 Task: Select the language "Francais"
Action: Mouse moved to (472, 481)
Screenshot: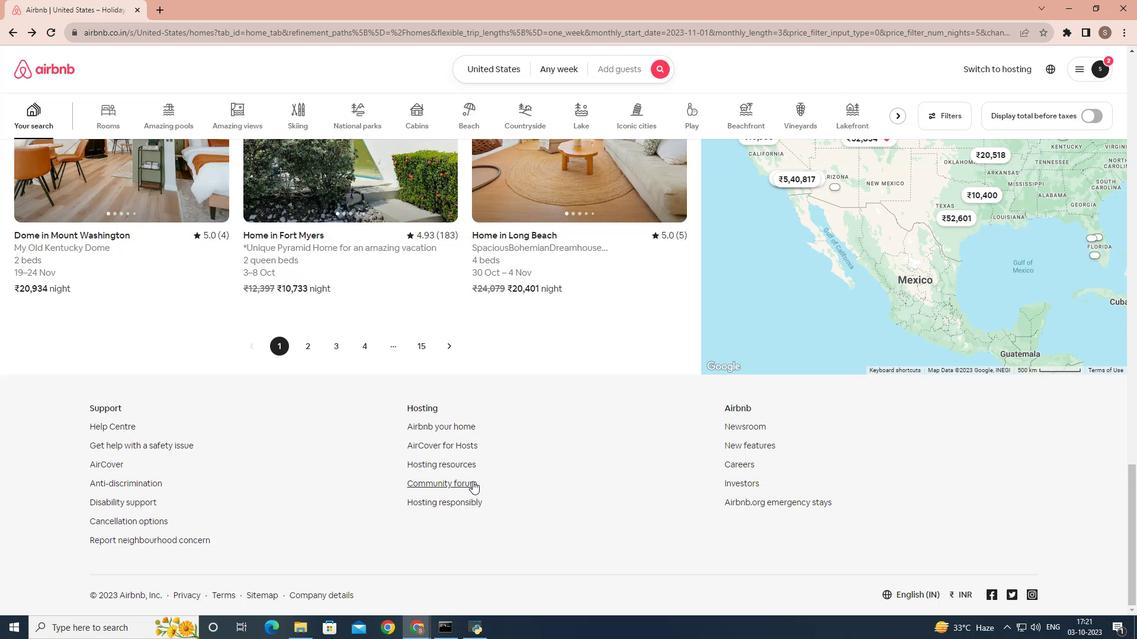 
Action: Mouse pressed left at (472, 481)
Screenshot: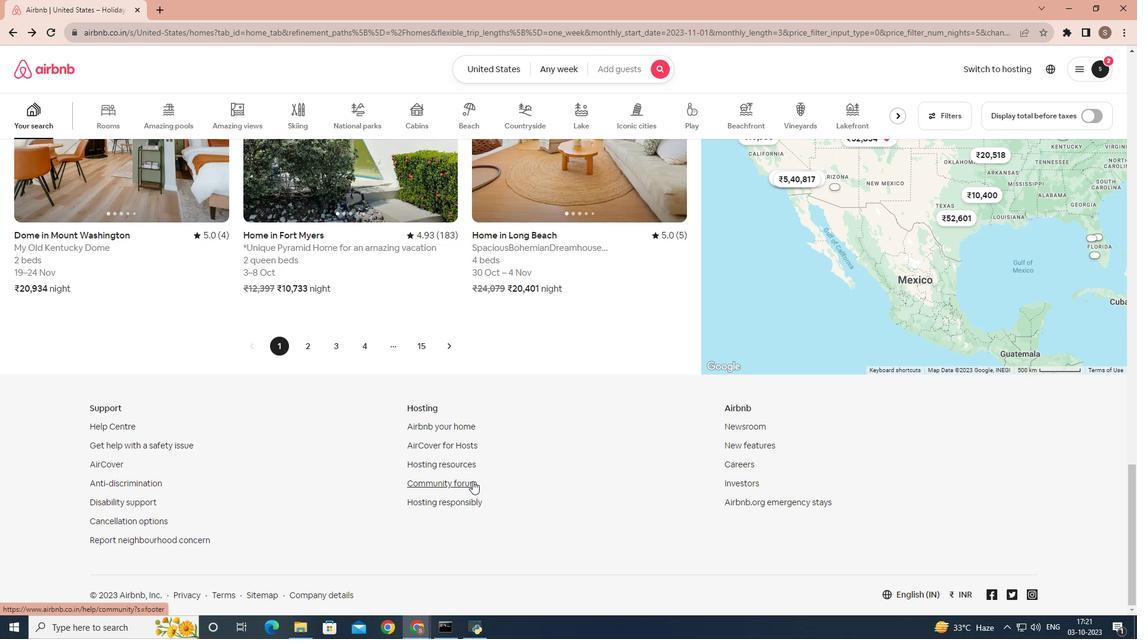 
Action: Mouse moved to (914, 70)
Screenshot: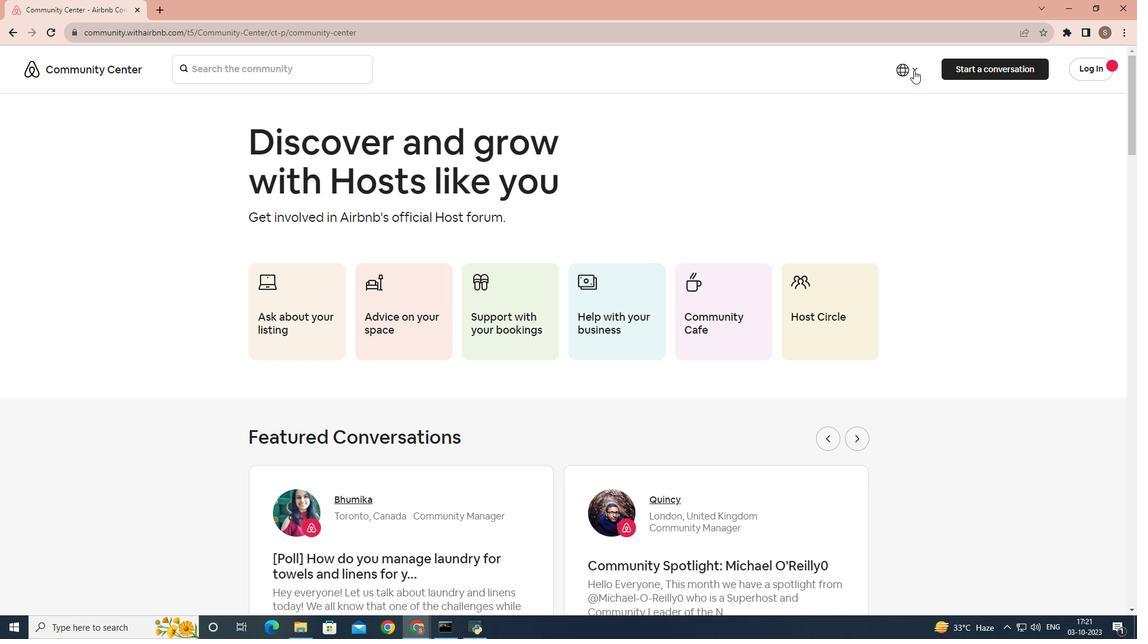 
Action: Mouse pressed left at (914, 70)
Screenshot: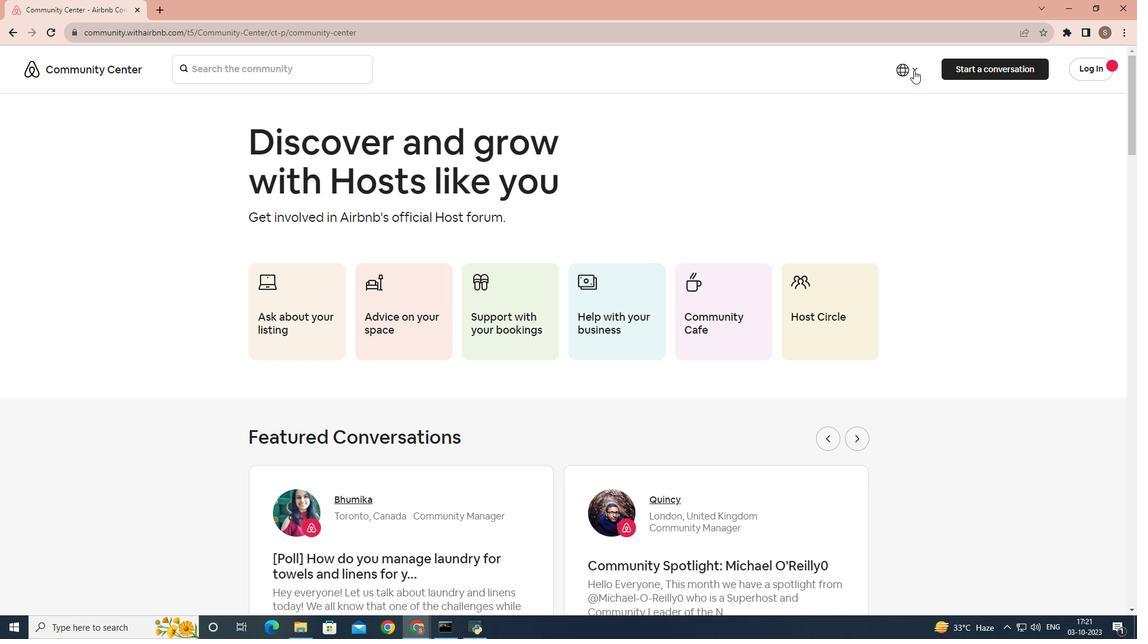 
Action: Mouse moved to (877, 121)
Screenshot: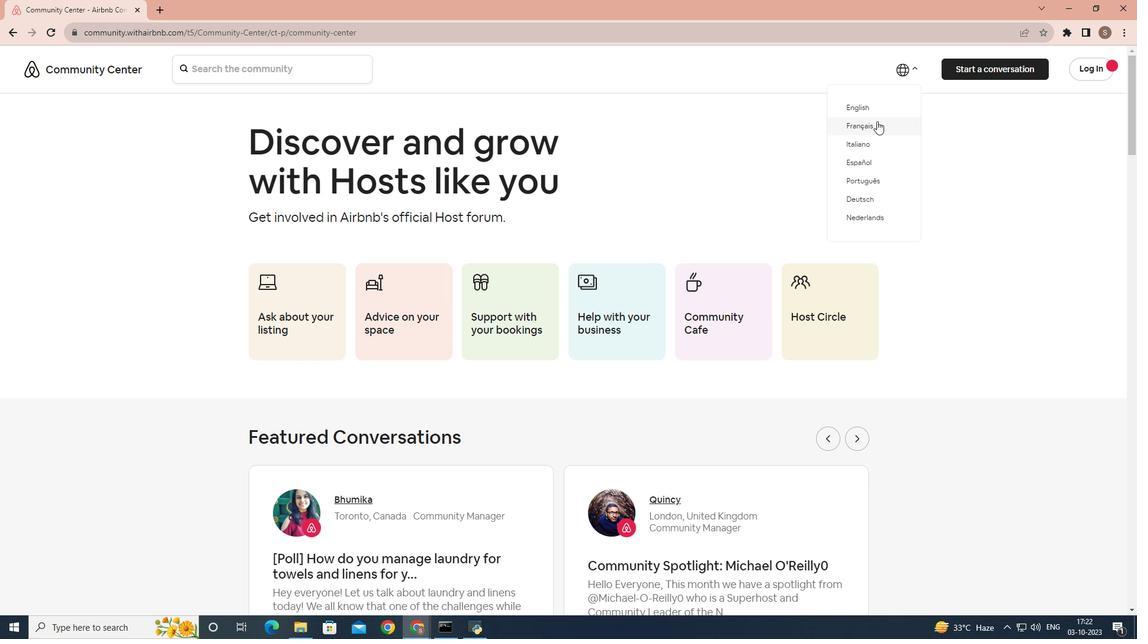 
Action: Mouse pressed left at (877, 121)
Screenshot: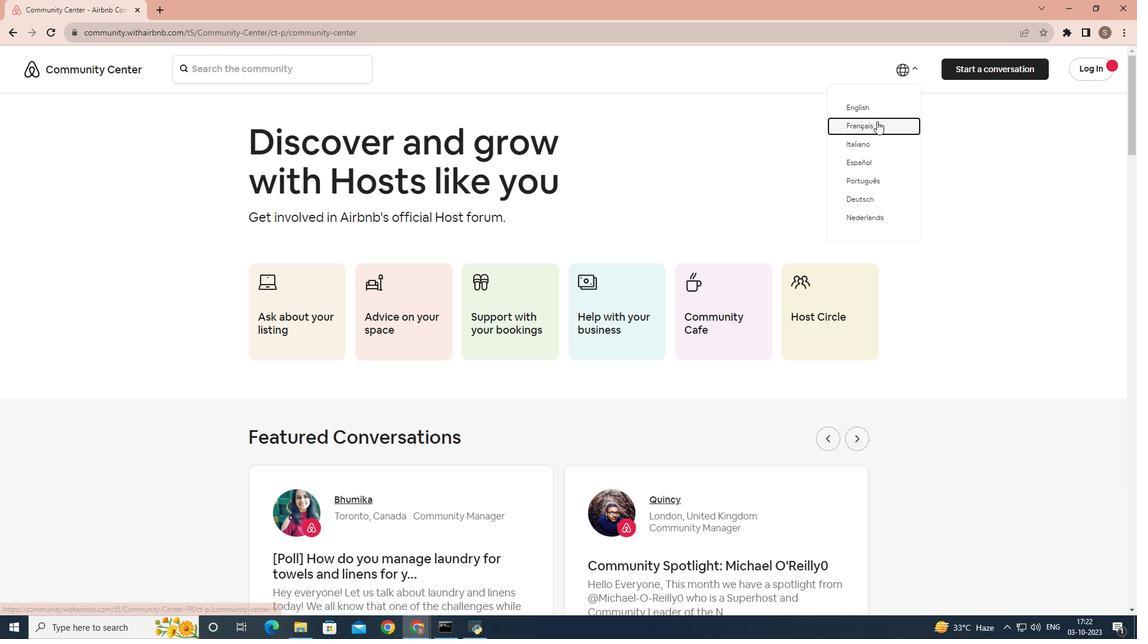 
Action: Mouse moved to (877, 122)
Screenshot: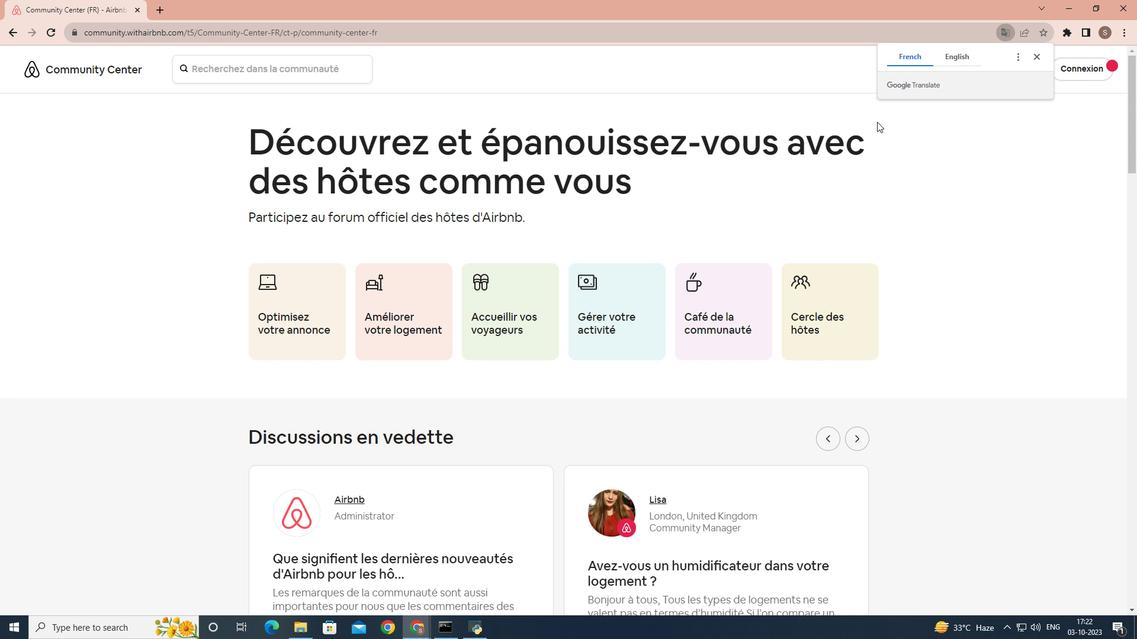 
